 Task: Update the phone number to '01128676718' and address to '2nd street, Karol Bagh, New Delhi, India' for the contact 'Shazi Zaman'.
Action: Mouse moved to (15, 87)
Screenshot: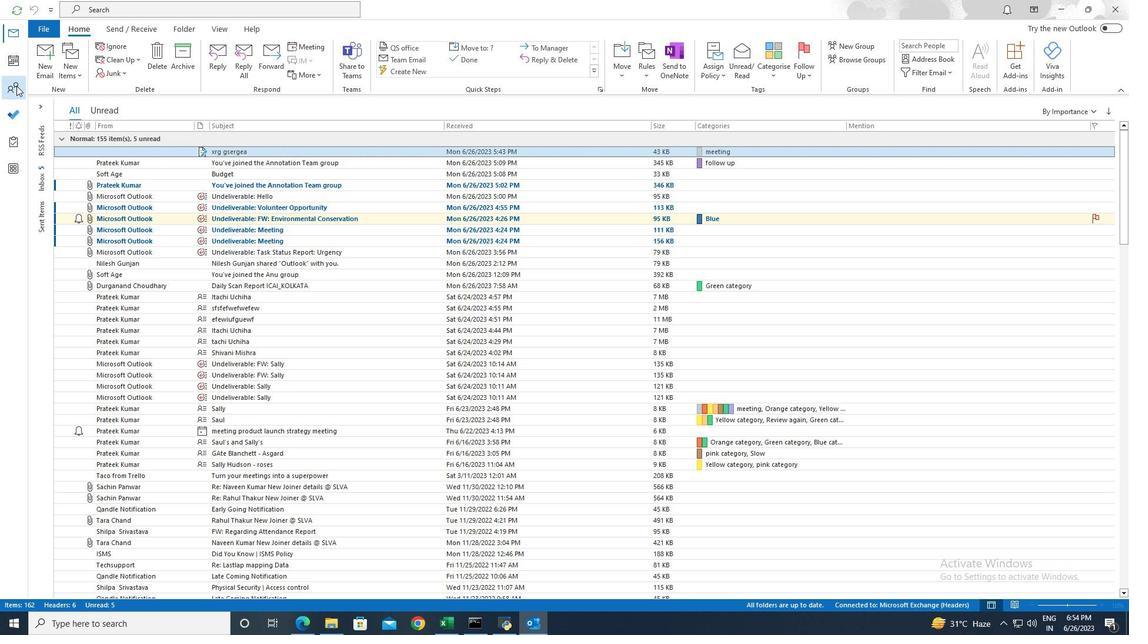 
Action: Mouse pressed left at (15, 87)
Screenshot: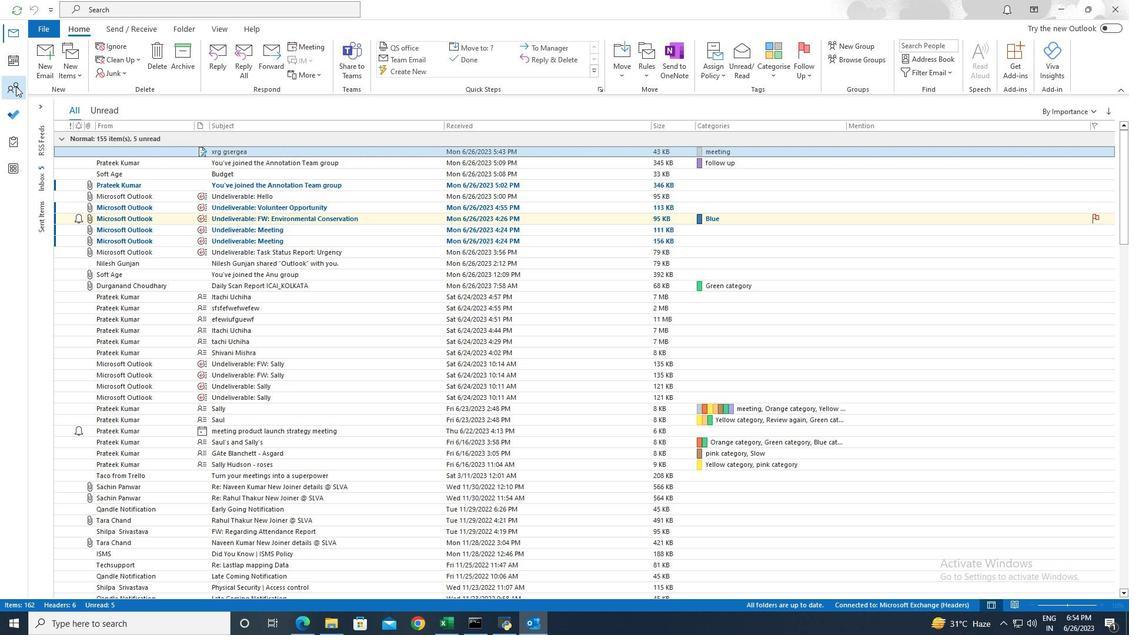 
Action: Mouse moved to (236, 11)
Screenshot: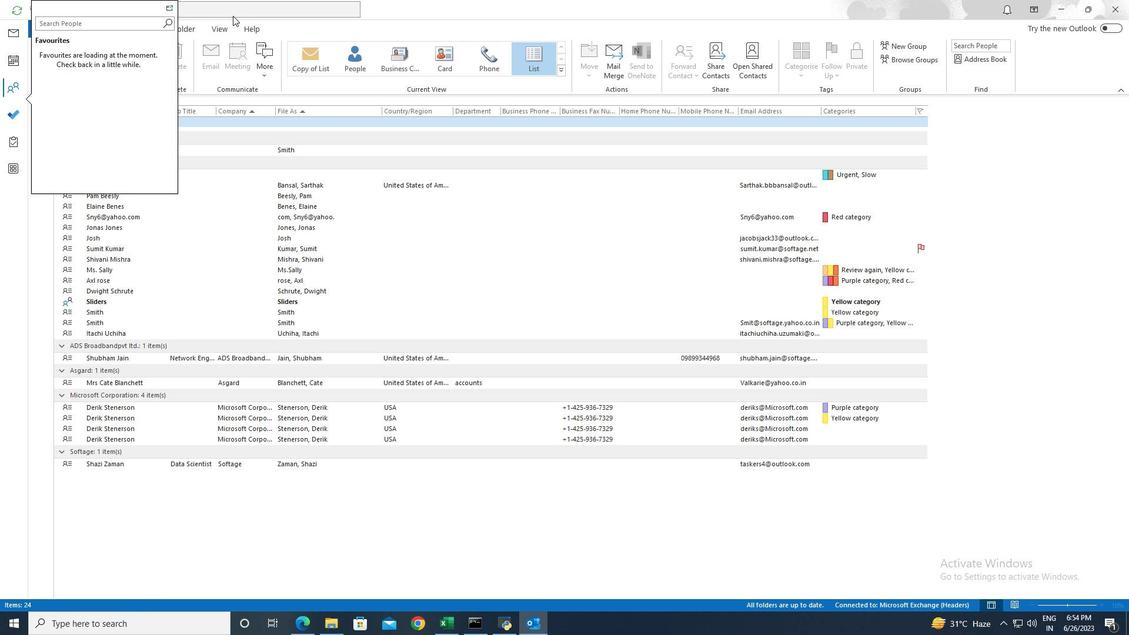 
Action: Mouse pressed left at (236, 11)
Screenshot: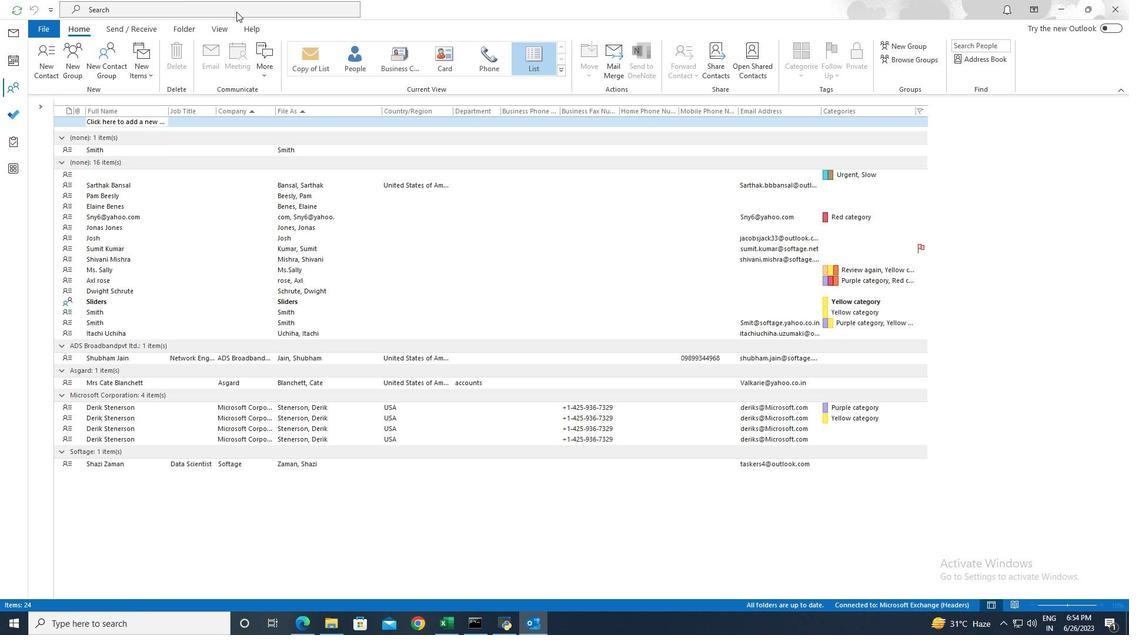 
Action: Mouse moved to (404, 7)
Screenshot: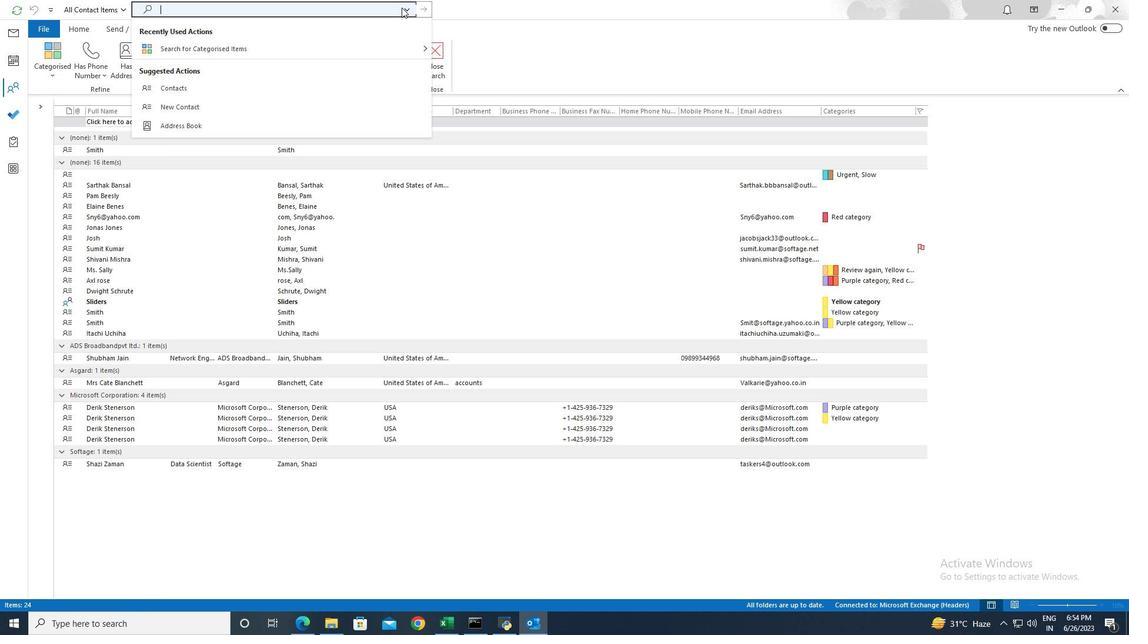 
Action: Mouse pressed left at (404, 7)
Screenshot: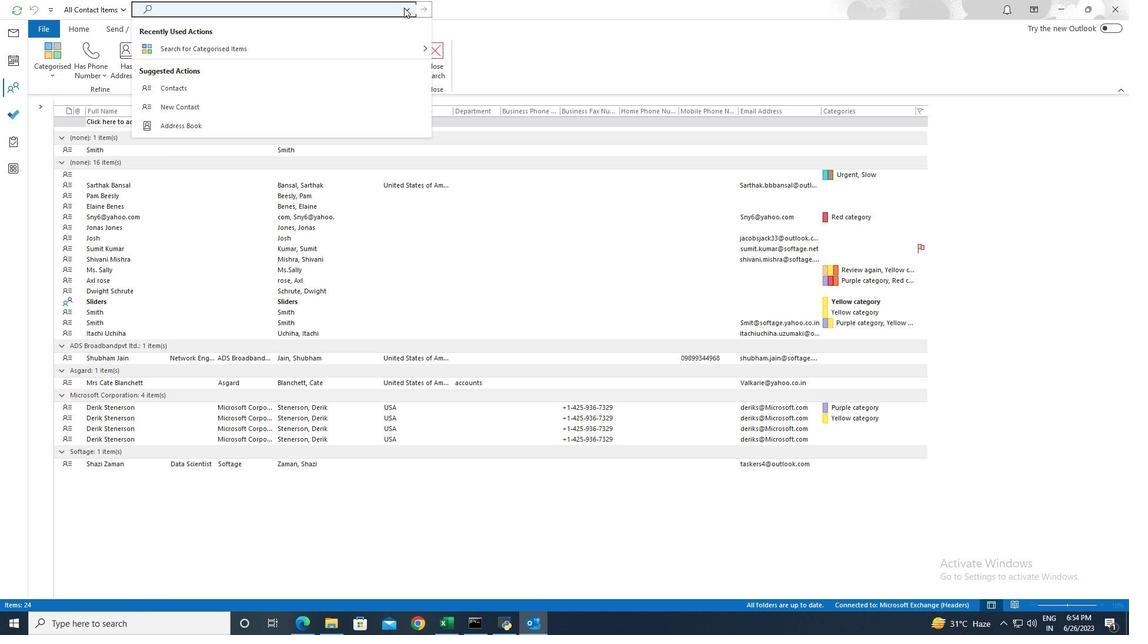 
Action: Mouse moved to (200, 182)
Screenshot: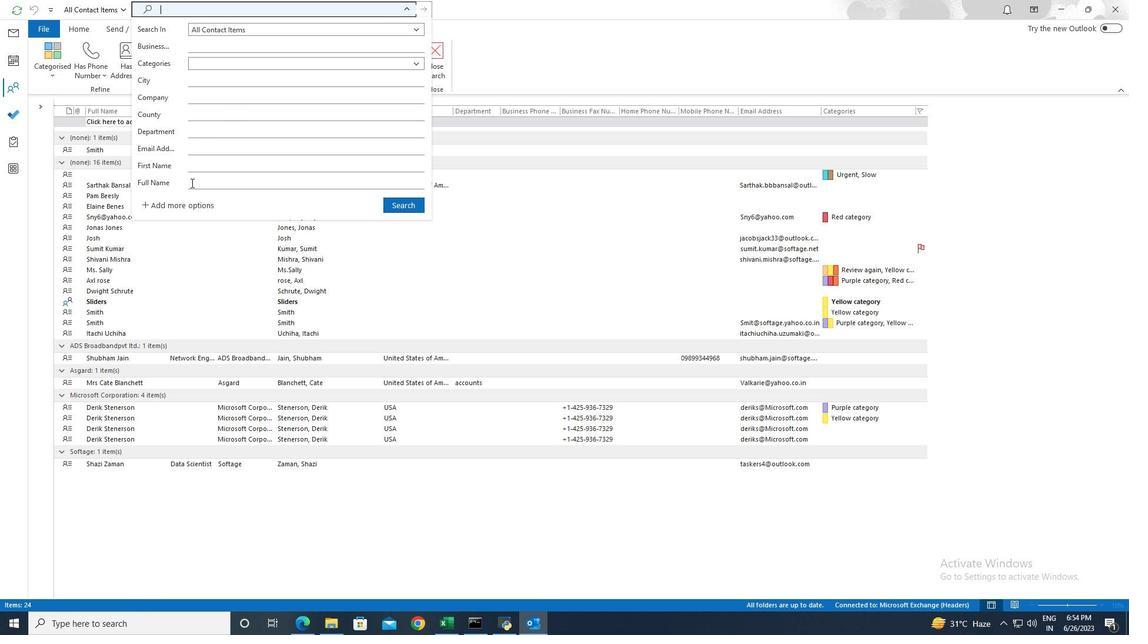 
Action: Mouse pressed left at (200, 182)
Screenshot: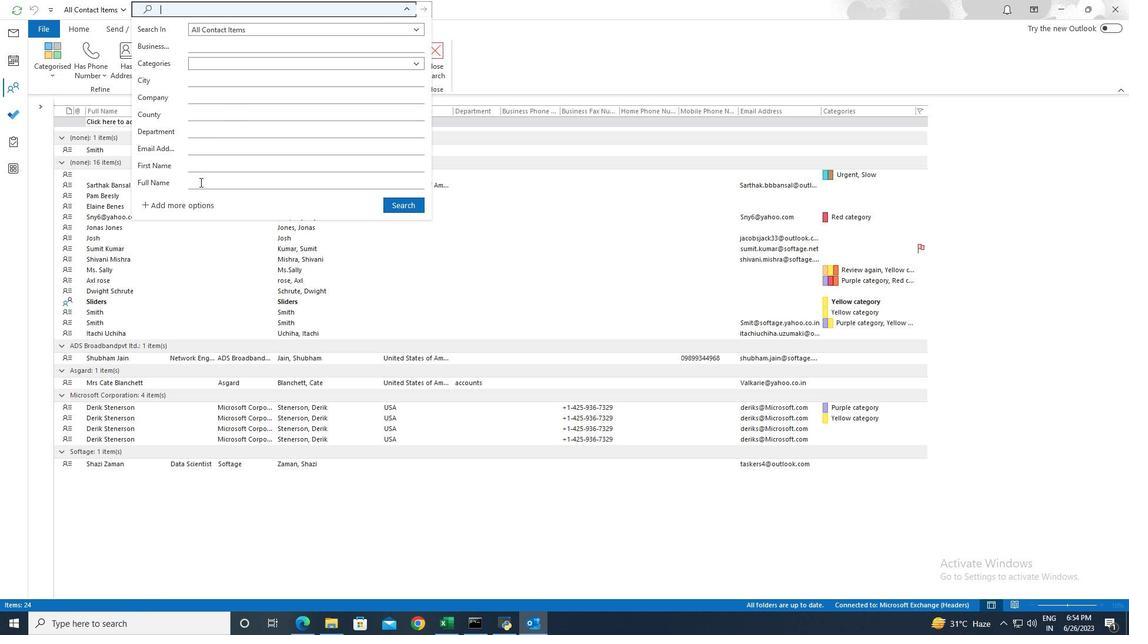 
Action: Mouse moved to (200, 182)
Screenshot: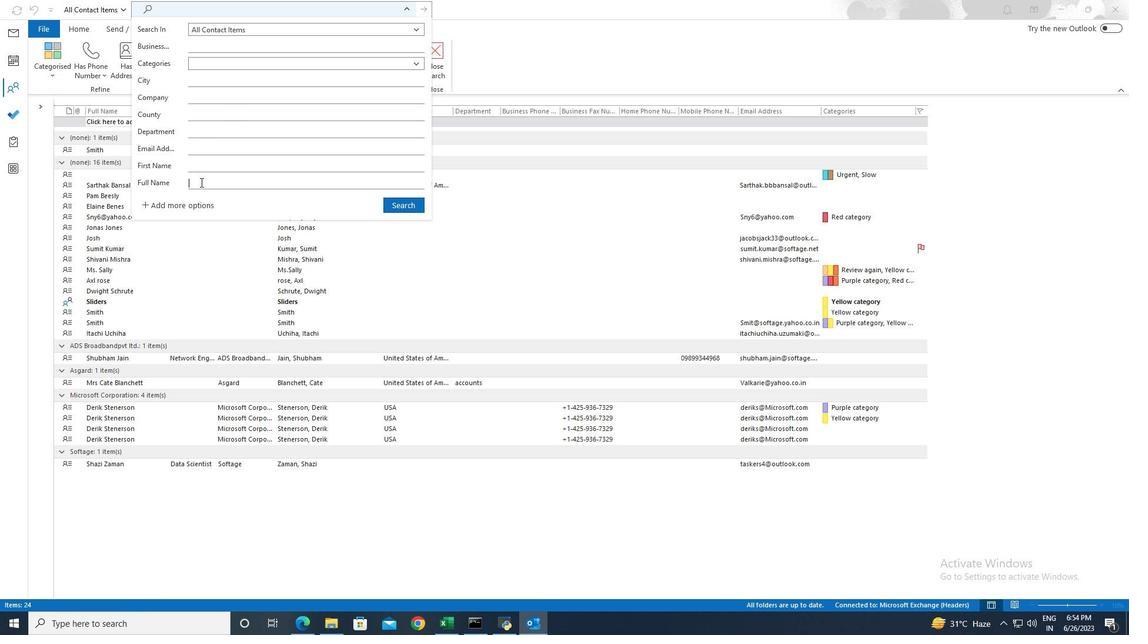 
Action: Key pressed <Key.shift>Shazi<Key.space><Key.shift>Zaman
Screenshot: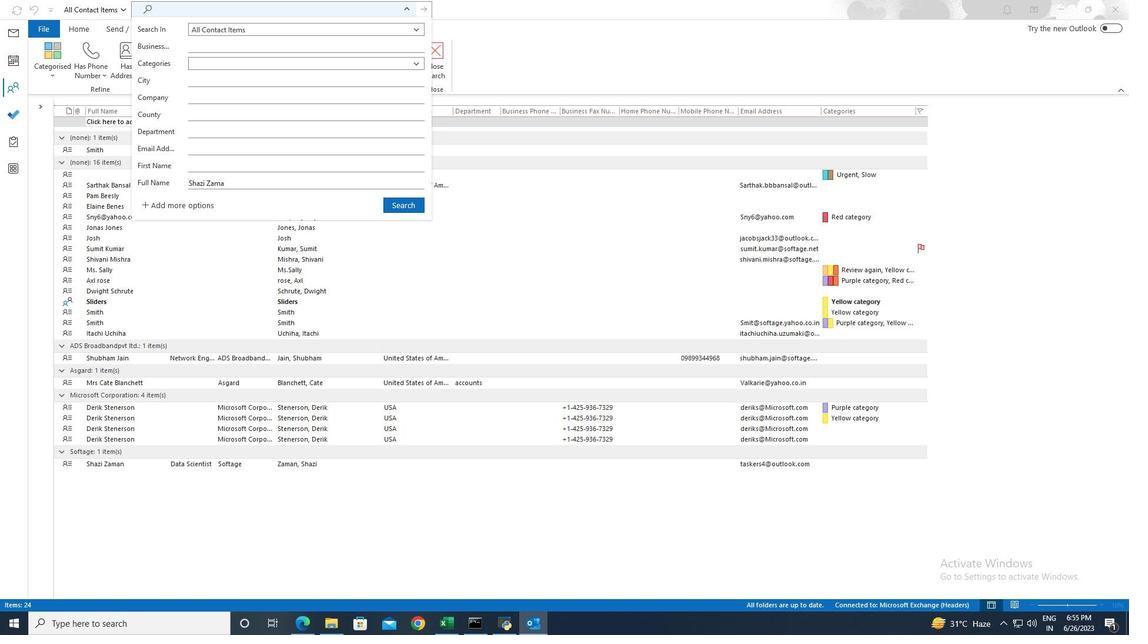 
Action: Mouse moved to (421, 201)
Screenshot: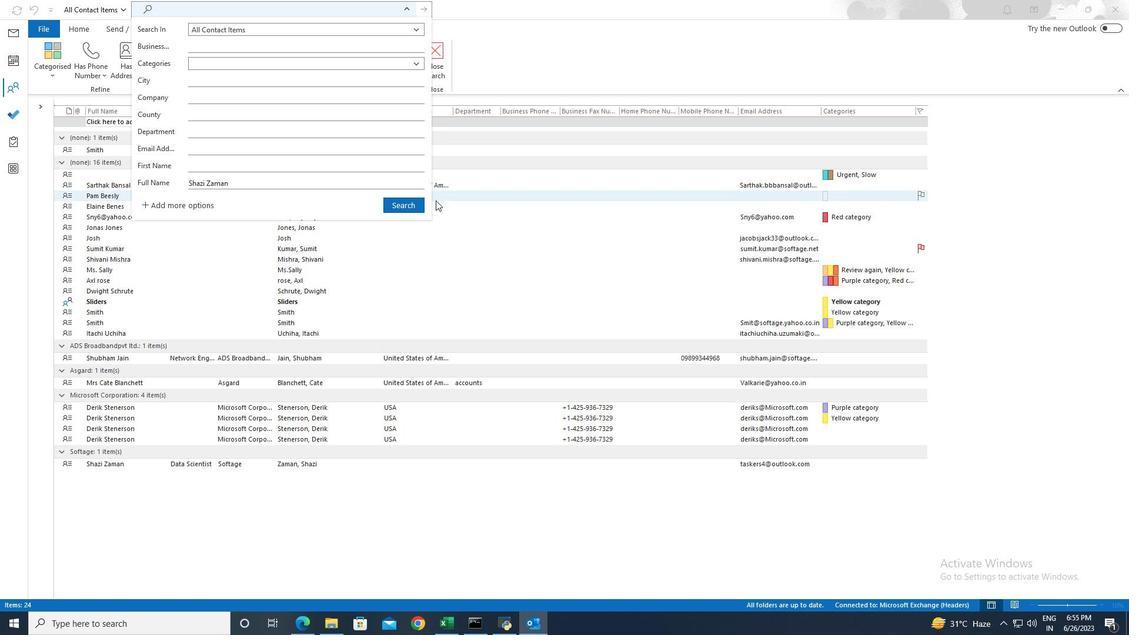 
Action: Mouse pressed left at (421, 201)
Screenshot: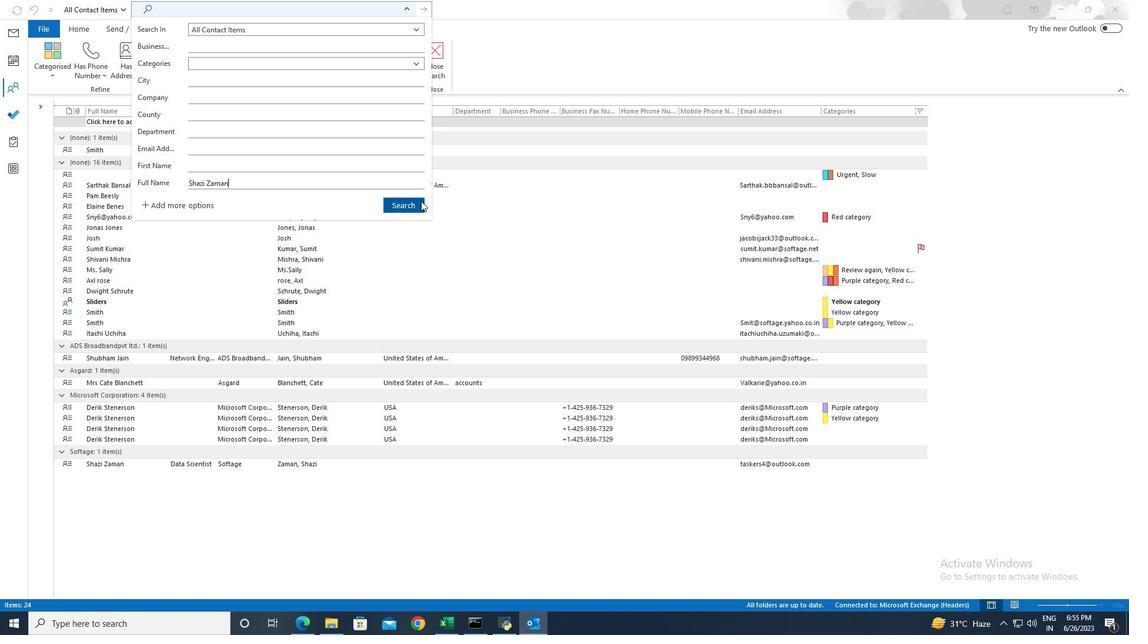 
Action: Mouse moved to (129, 131)
Screenshot: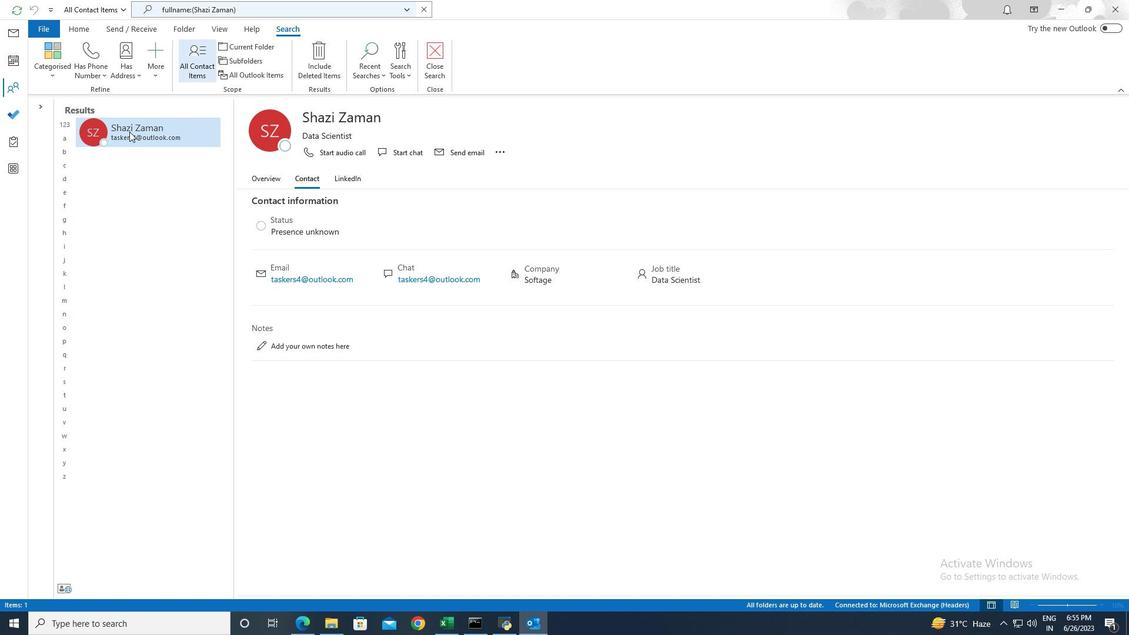 
Action: Mouse pressed left at (129, 131)
Screenshot: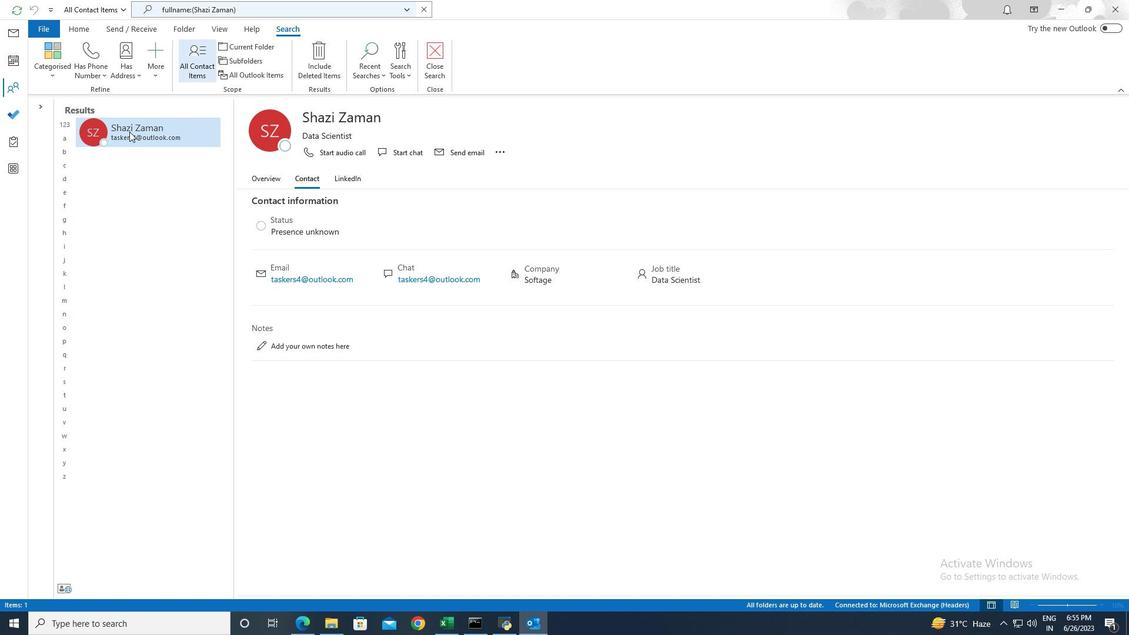 
Action: Mouse pressed left at (129, 131)
Screenshot: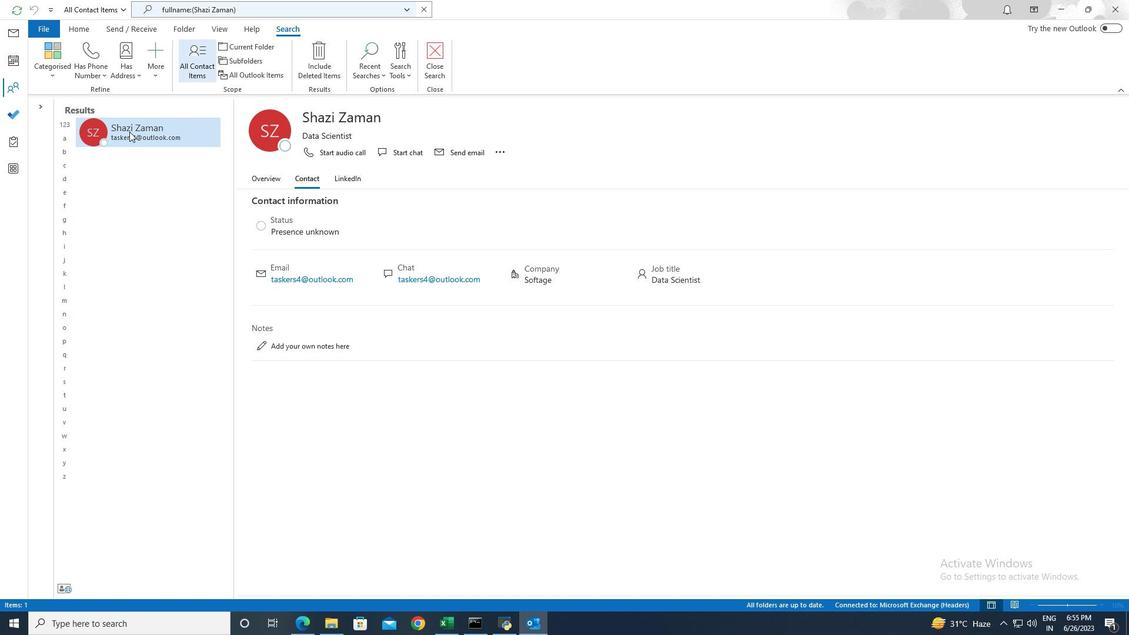 
Action: Mouse moved to (92, 251)
Screenshot: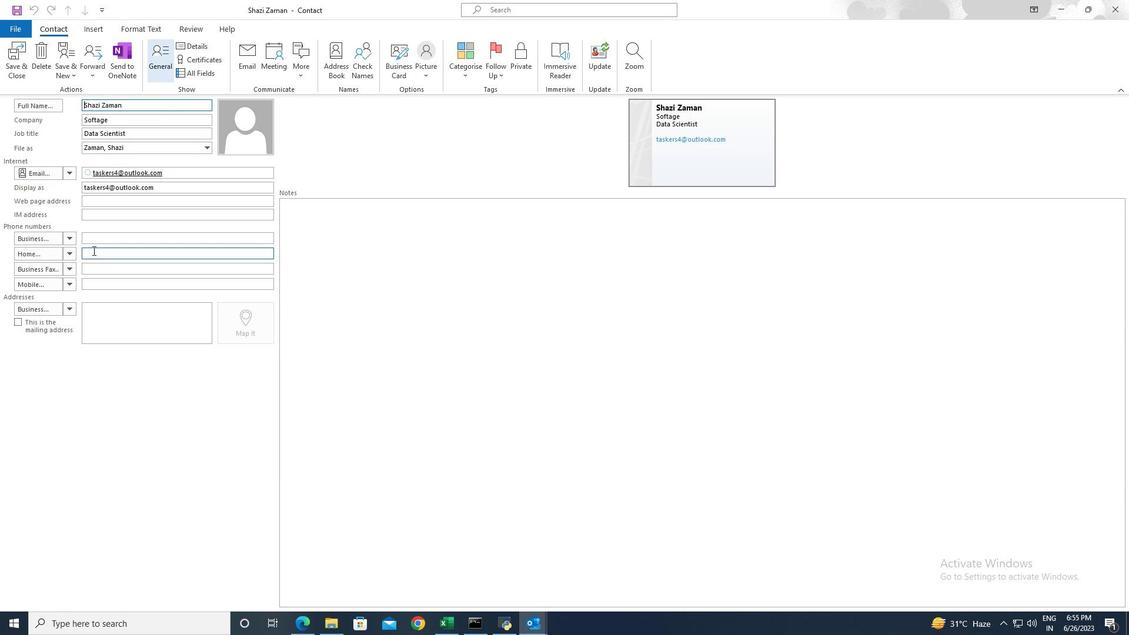 
Action: Mouse pressed left at (92, 251)
Screenshot: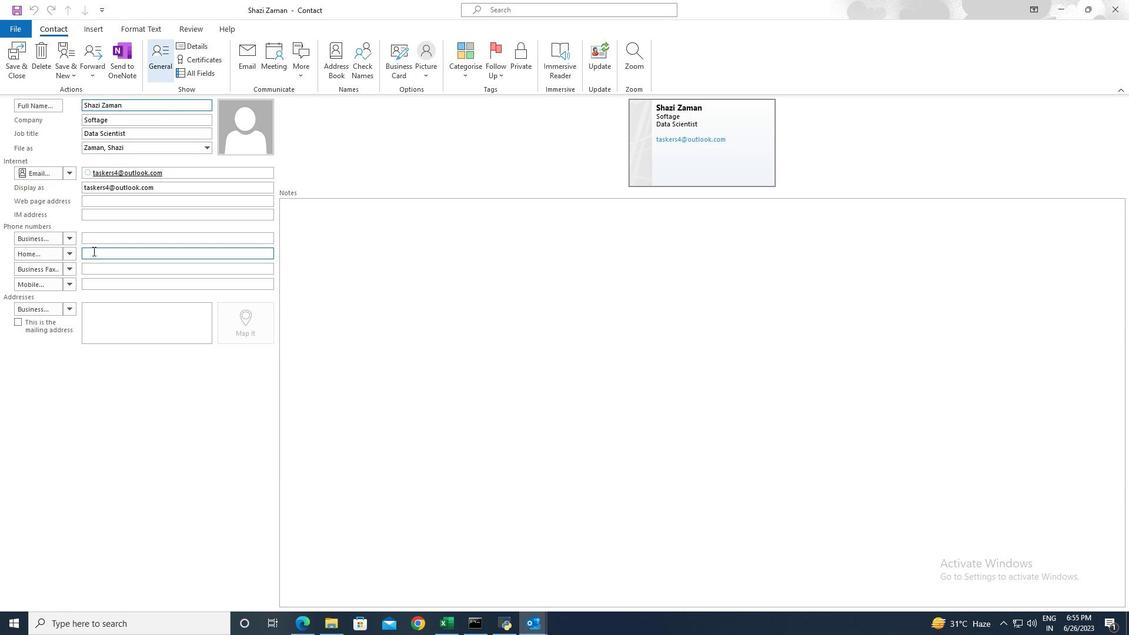 
Action: Key pressed 01128762718
Screenshot: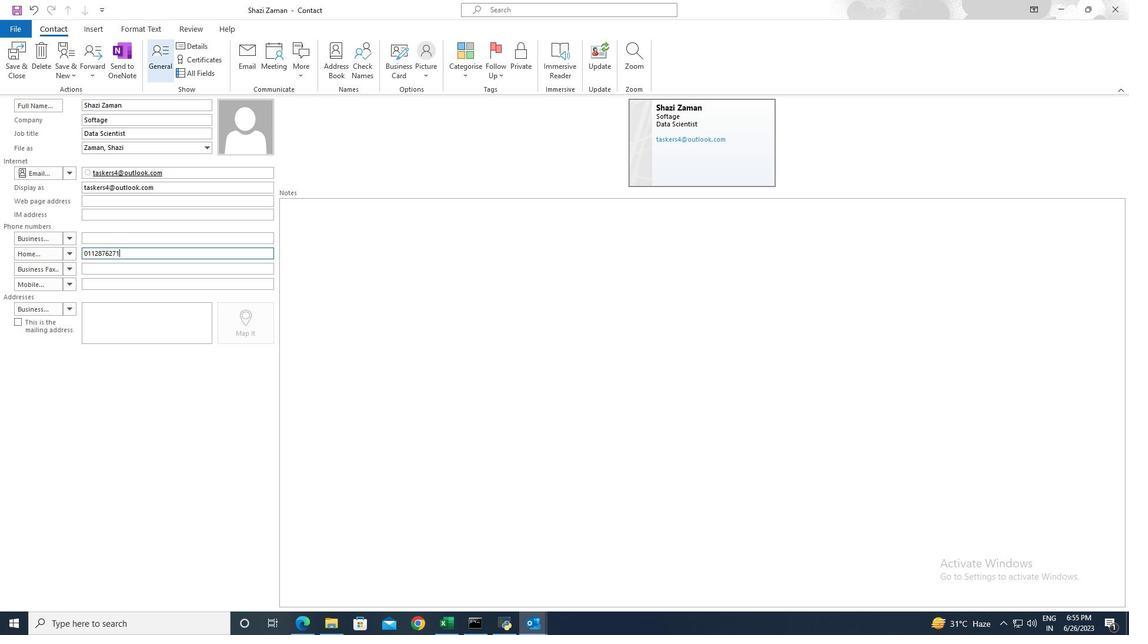 
Action: Mouse moved to (70, 310)
Screenshot: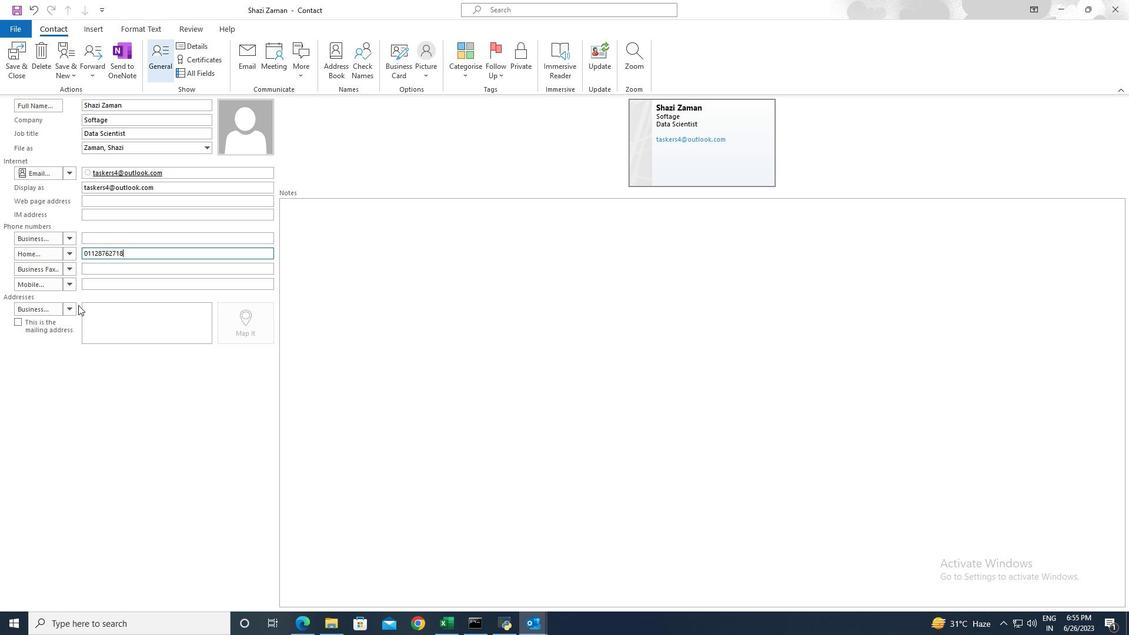 
Action: Mouse pressed left at (70, 310)
Screenshot: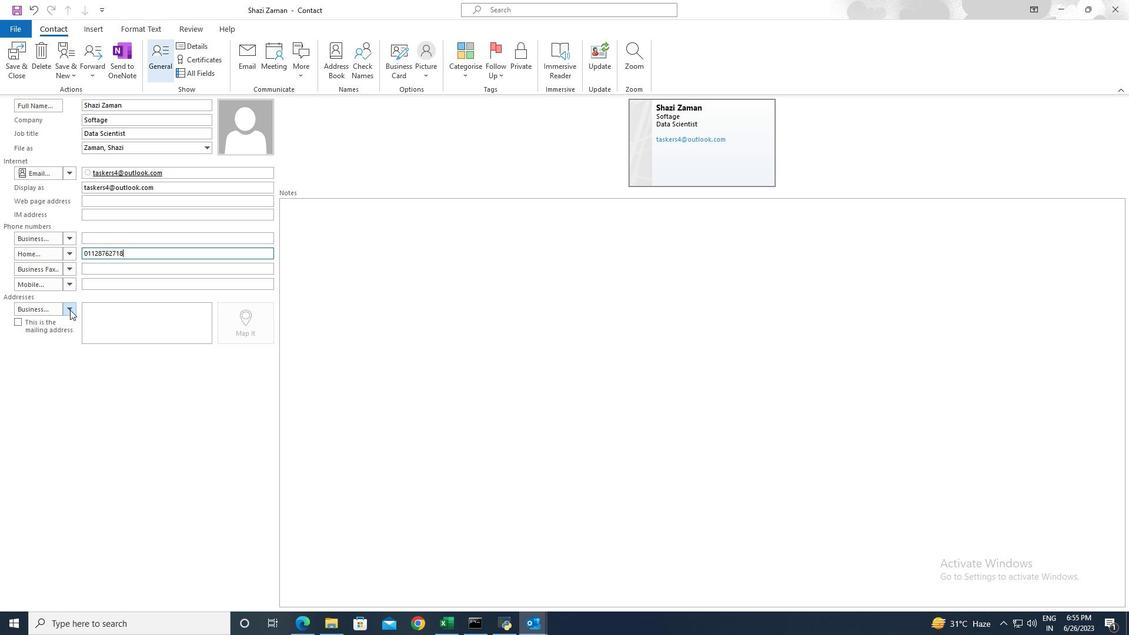 
Action: Mouse moved to (80, 339)
Screenshot: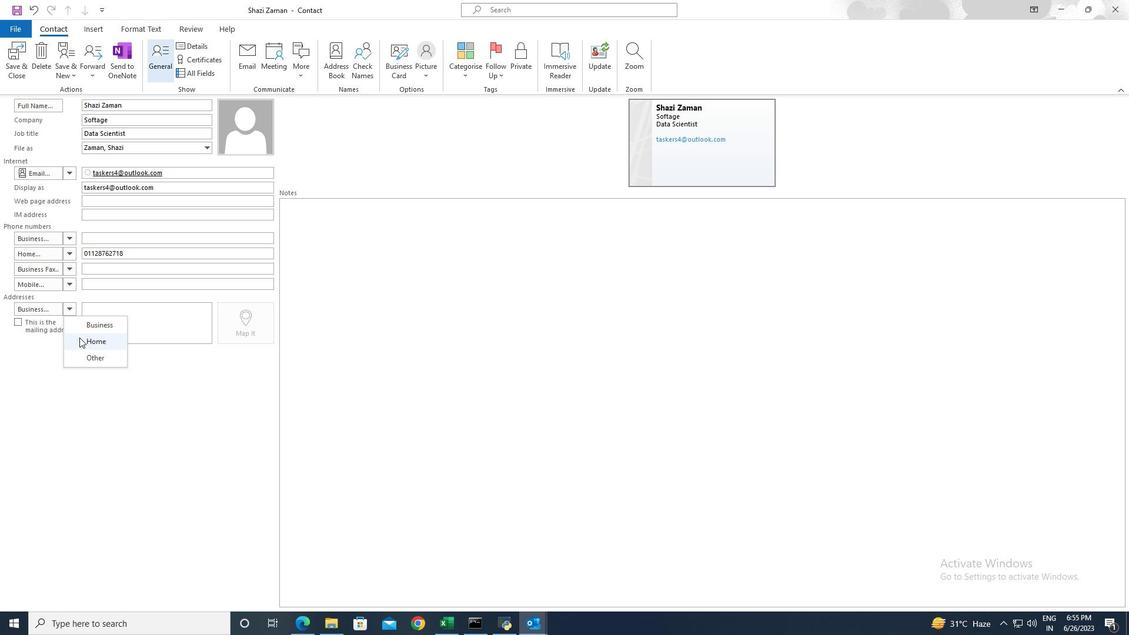 
Action: Mouse pressed left at (80, 339)
Screenshot: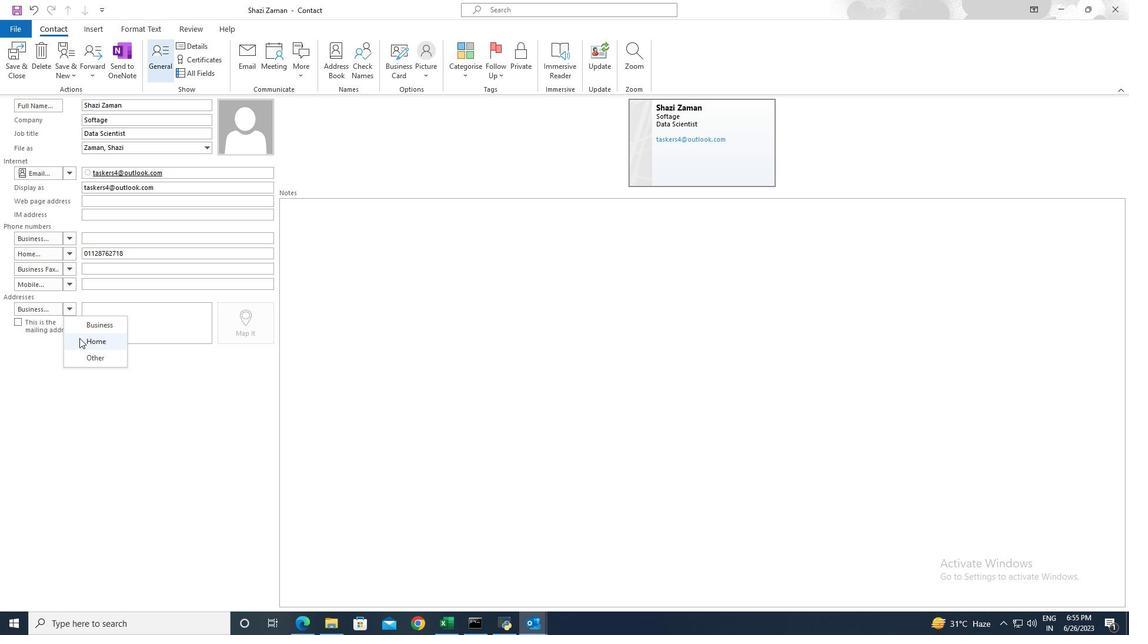 
Action: Mouse moved to (102, 311)
Screenshot: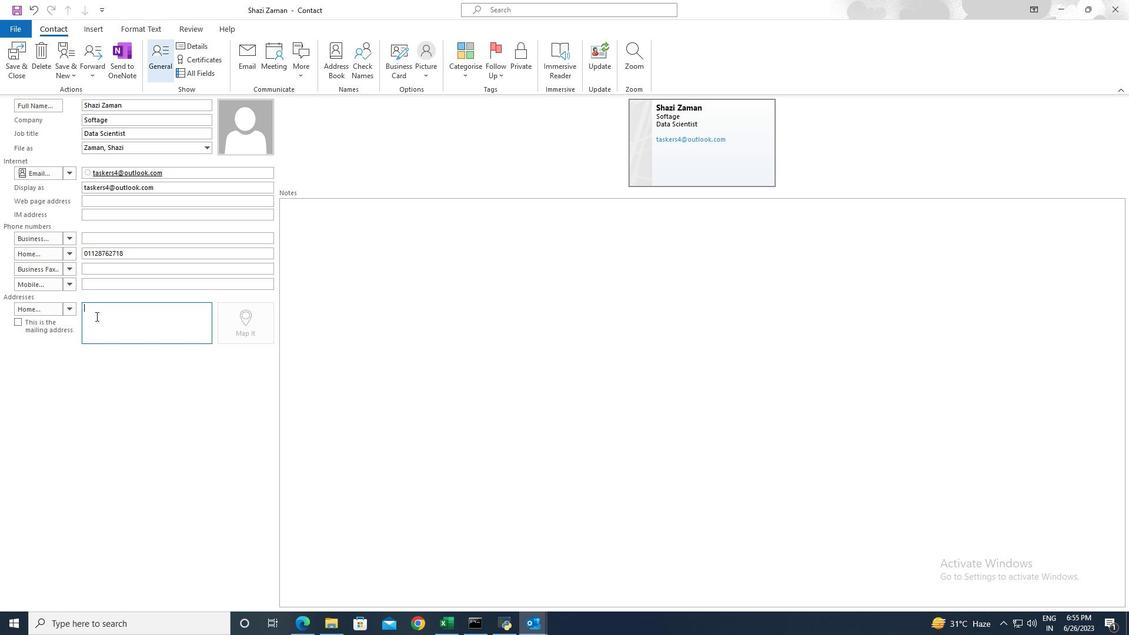 
Action: Key pressed 2nd<Key.space>street,<Key.space><Key.shift>Karol<Key.space><Key.shift>Bagh,<Key.space><Key.shift>New<Key.space><Key.shift>Delhi,<Key.space><Key.shift><Key.shift><Key.shift><Key.shift><Key.shift>India
Screenshot: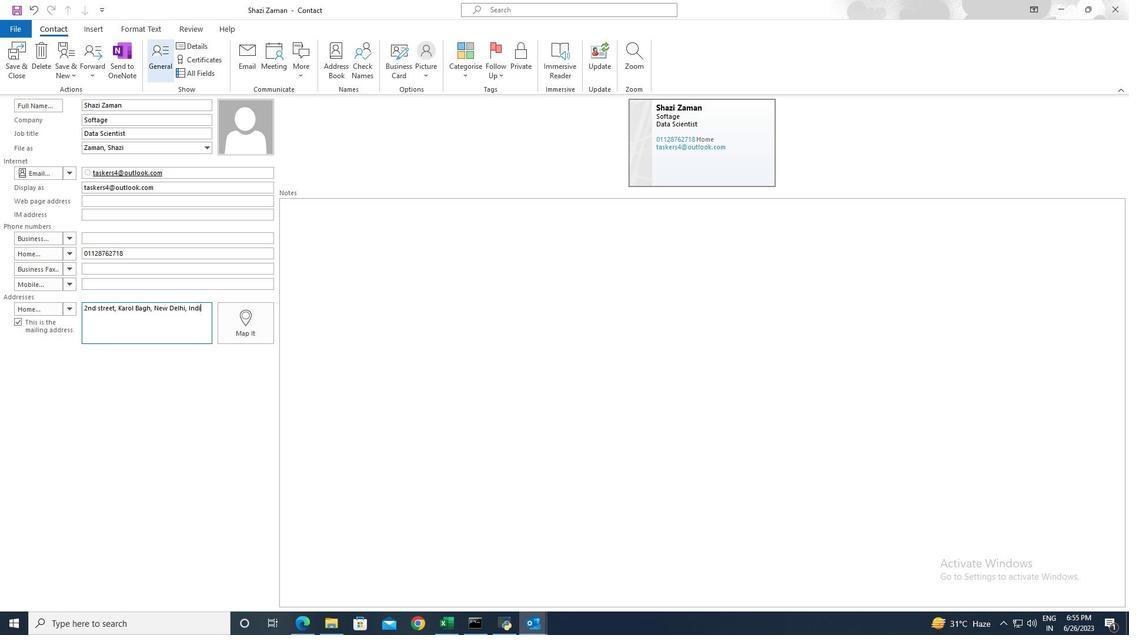 
Action: Mouse moved to (69, 308)
Screenshot: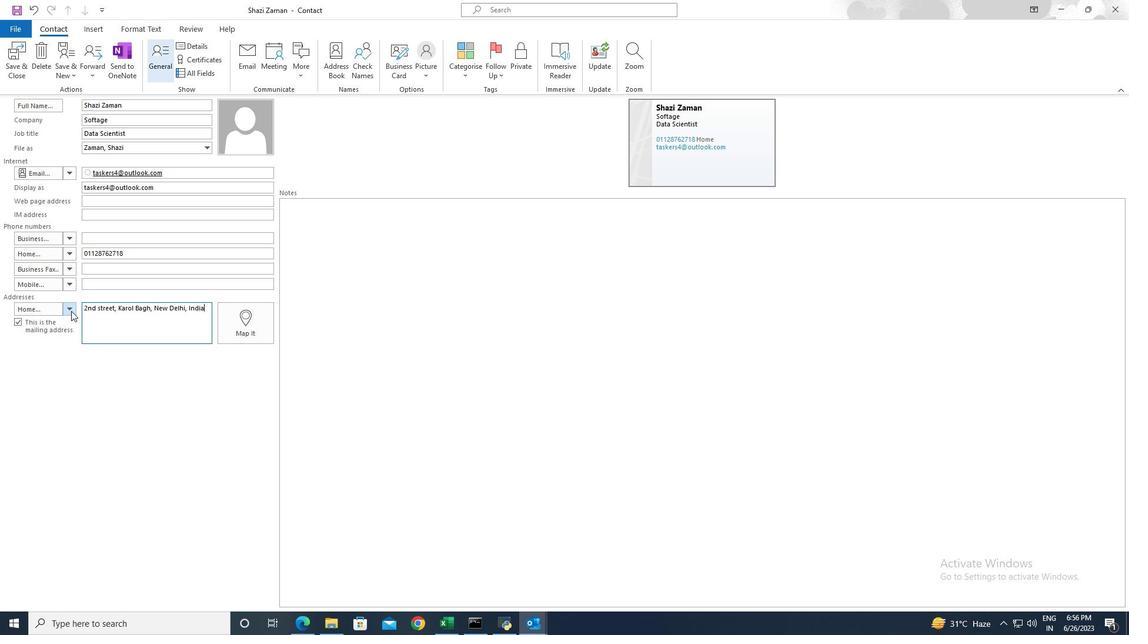 
Action: Mouse pressed left at (69, 308)
Screenshot: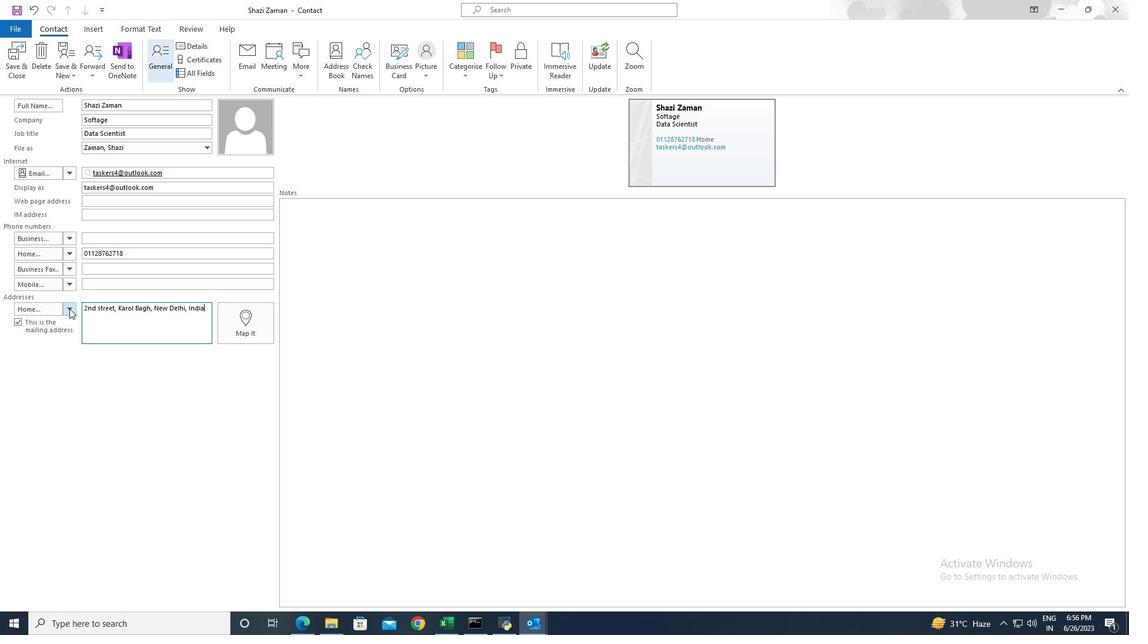 
Action: Mouse moved to (80, 324)
Screenshot: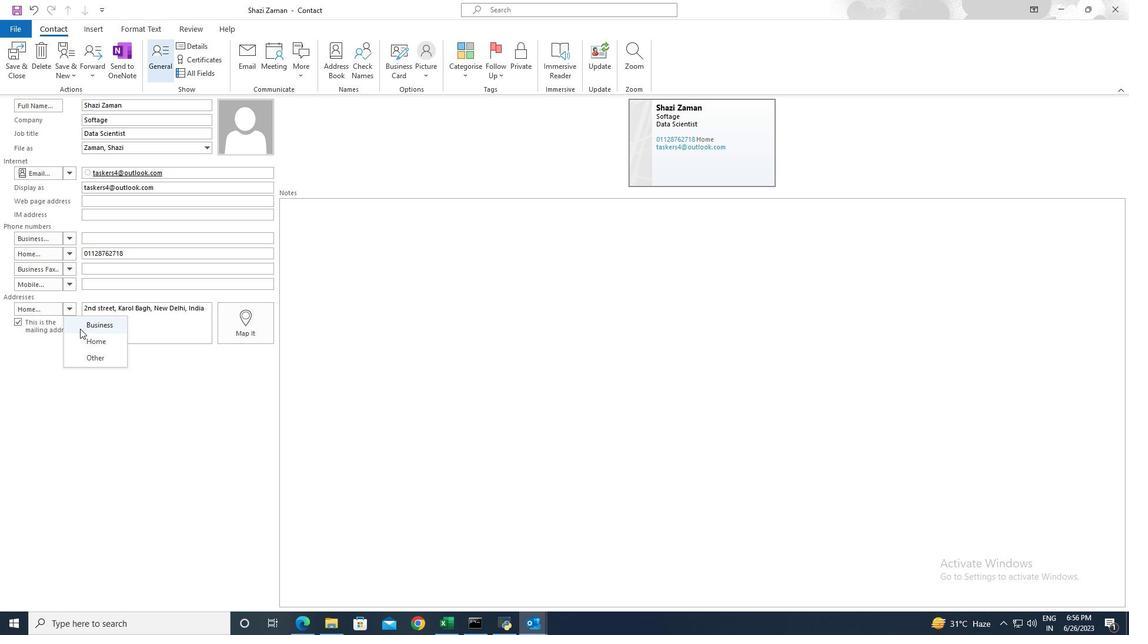 
Action: Mouse pressed left at (80, 324)
Screenshot: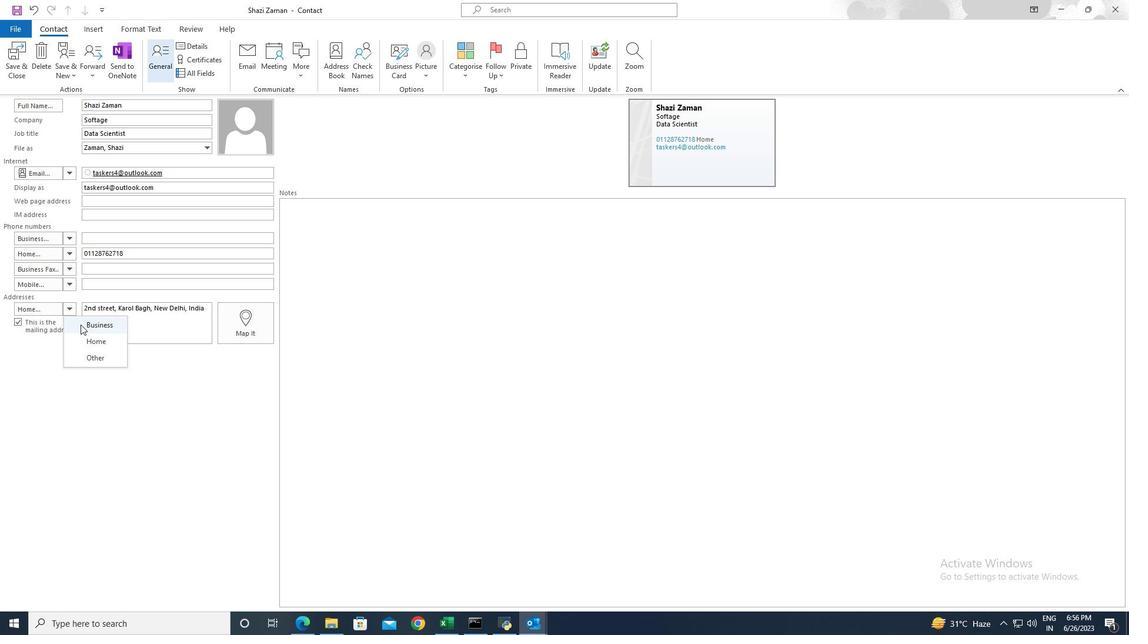 
Action: Mouse moved to (82, 321)
Screenshot: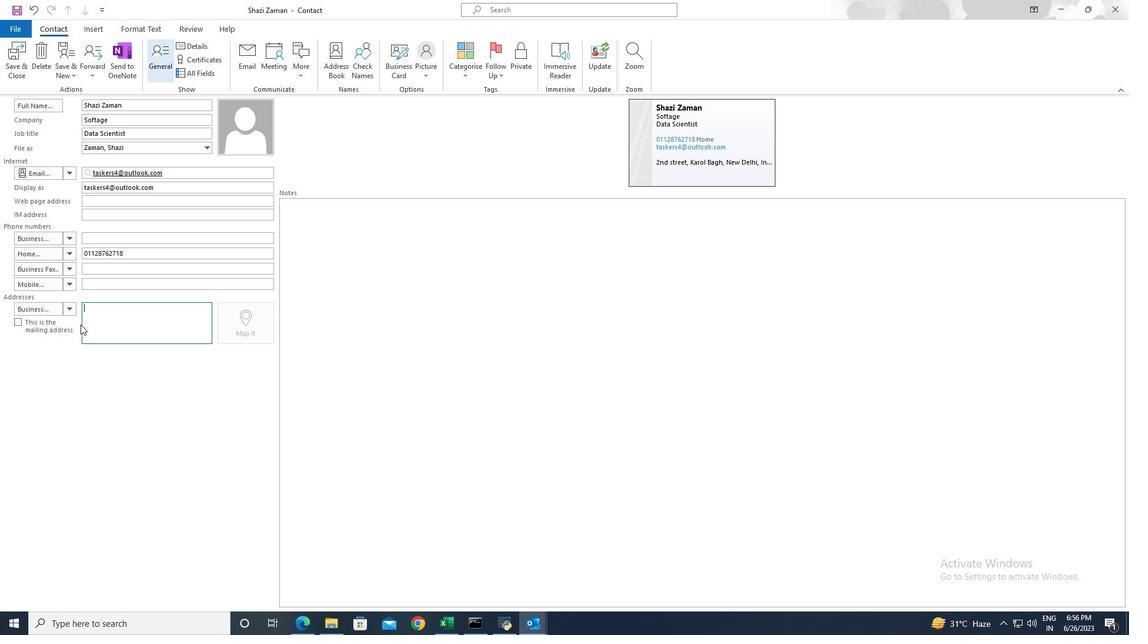 
Action: Key pressed <Key.shift>Saket,<Key.space><Key.shift>New<Key.space><Key.shift><Key.shift><Key.shift><Key.shift><Key.shift>Delhi,<Key.space><Key.shift>India
Screenshot: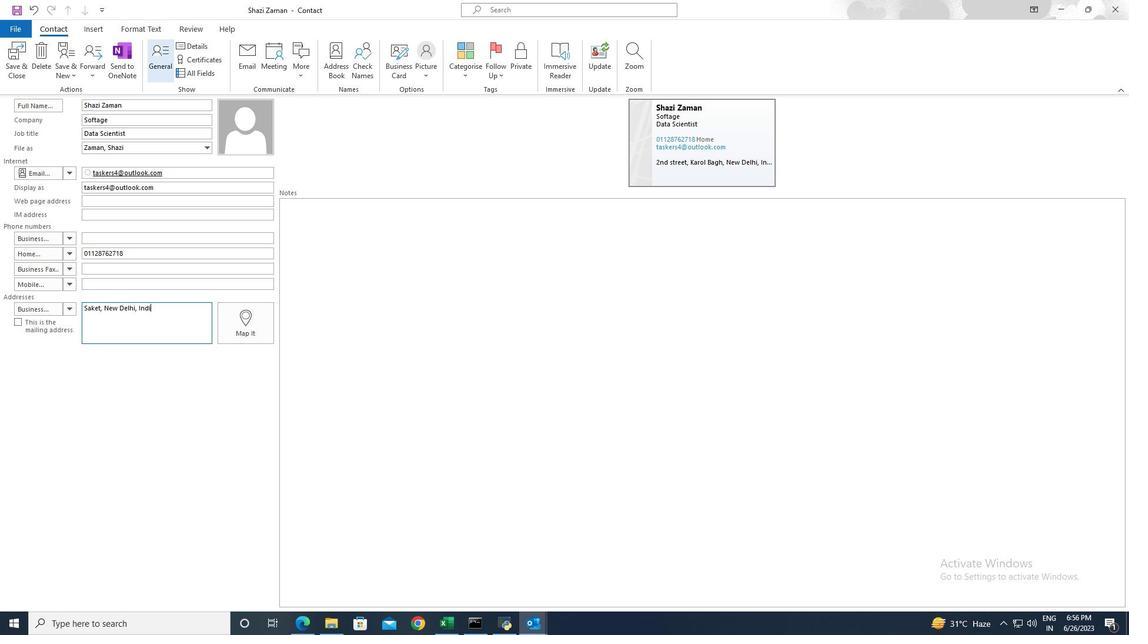 
Action: Mouse moved to (17, 78)
Screenshot: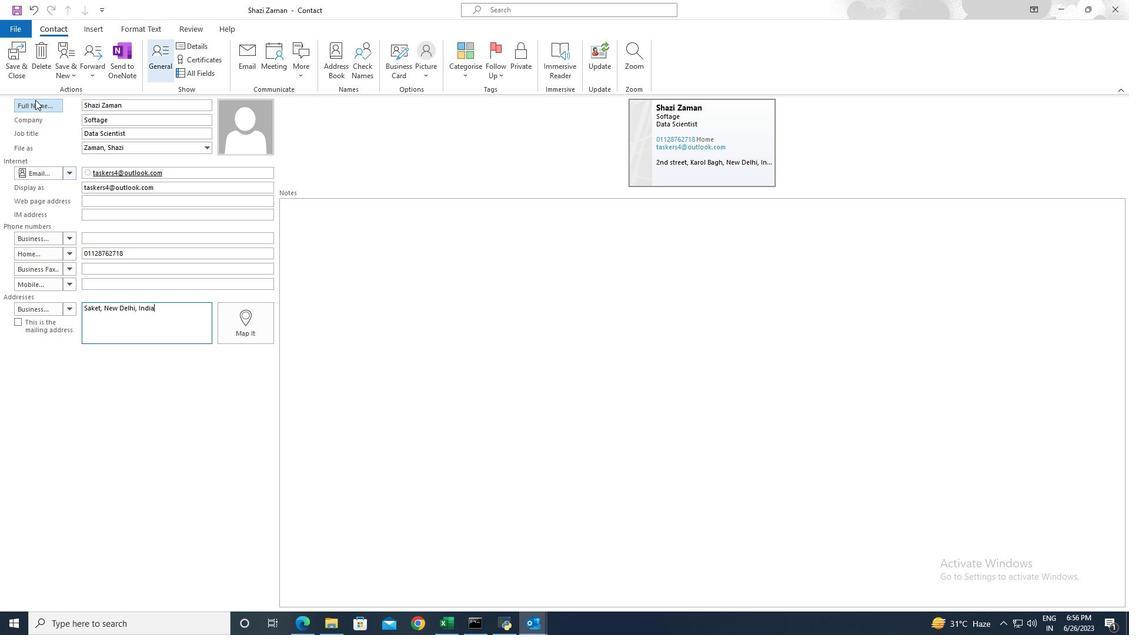 
Action: Mouse pressed left at (17, 78)
Screenshot: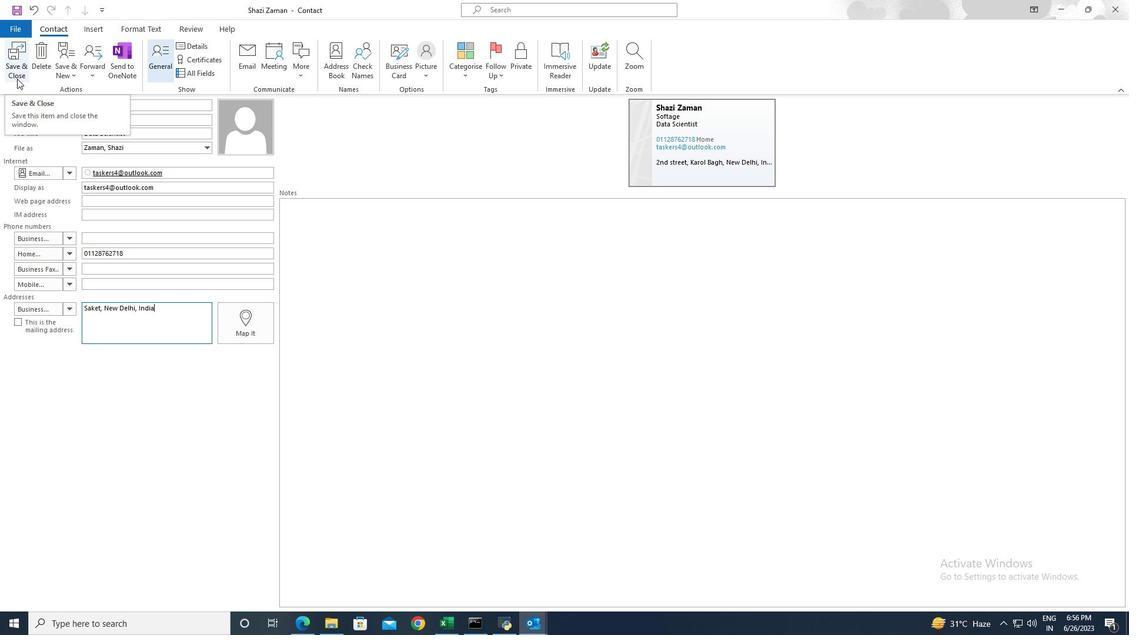 
